 Task: Use Door Open 1 Effect in this video Movie B.mp4
Action: Mouse moved to (317, 126)
Screenshot: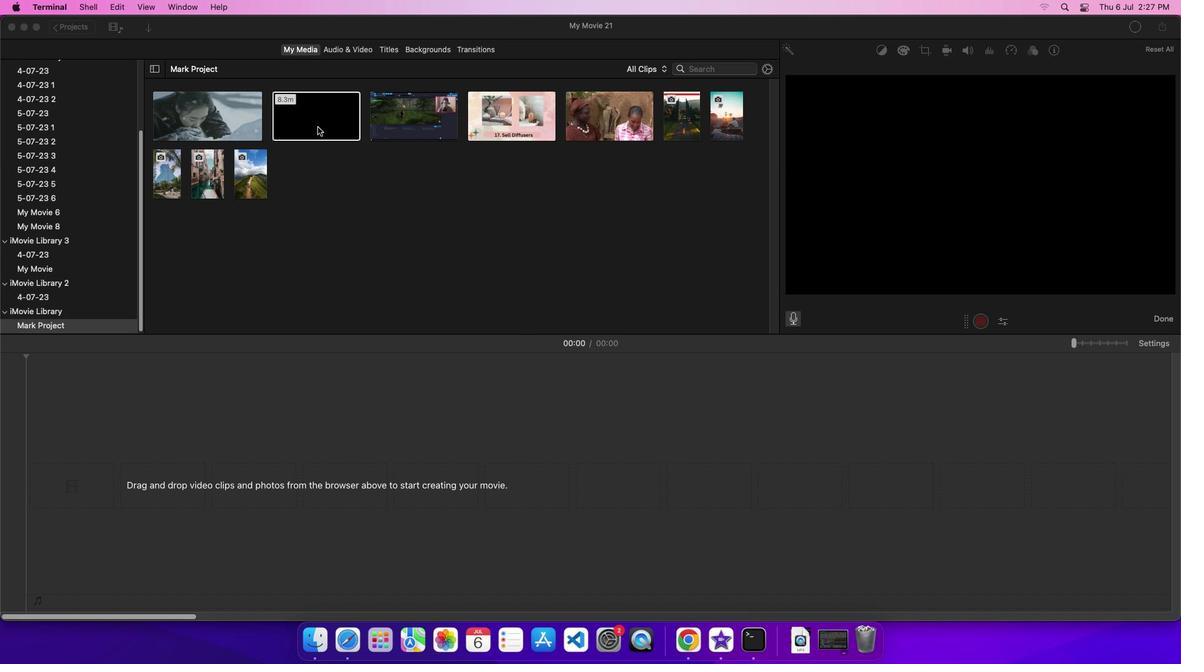 
Action: Mouse pressed left at (317, 126)
Screenshot: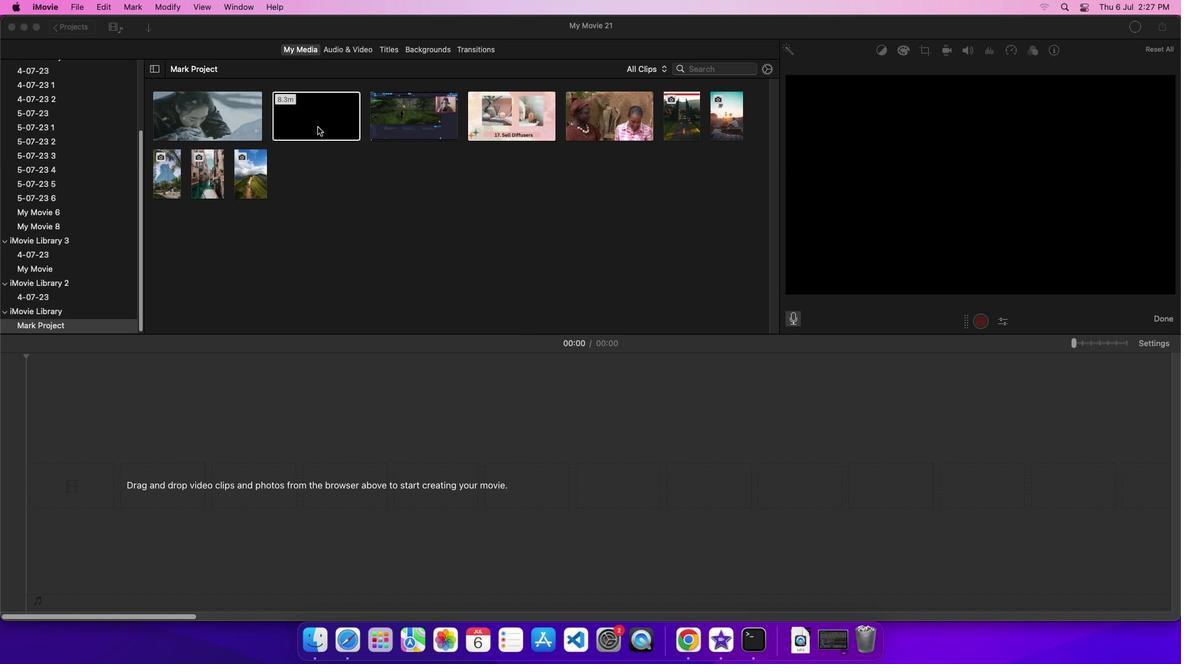 
Action: Mouse moved to (334, 120)
Screenshot: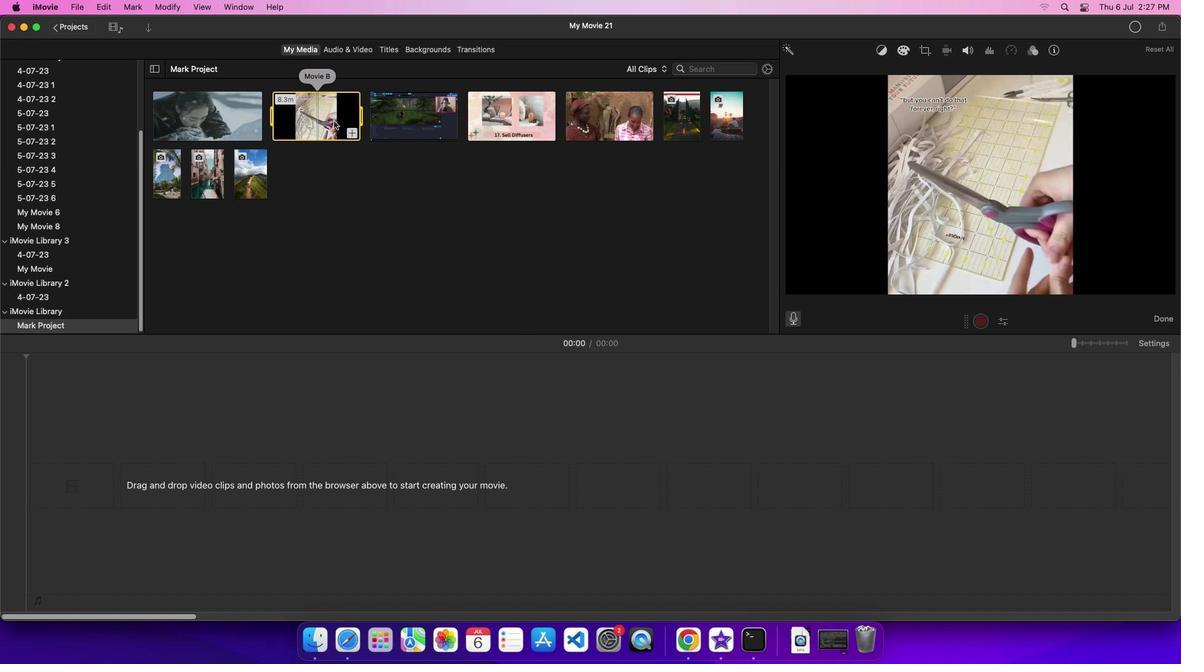 
Action: Mouse pressed left at (334, 120)
Screenshot: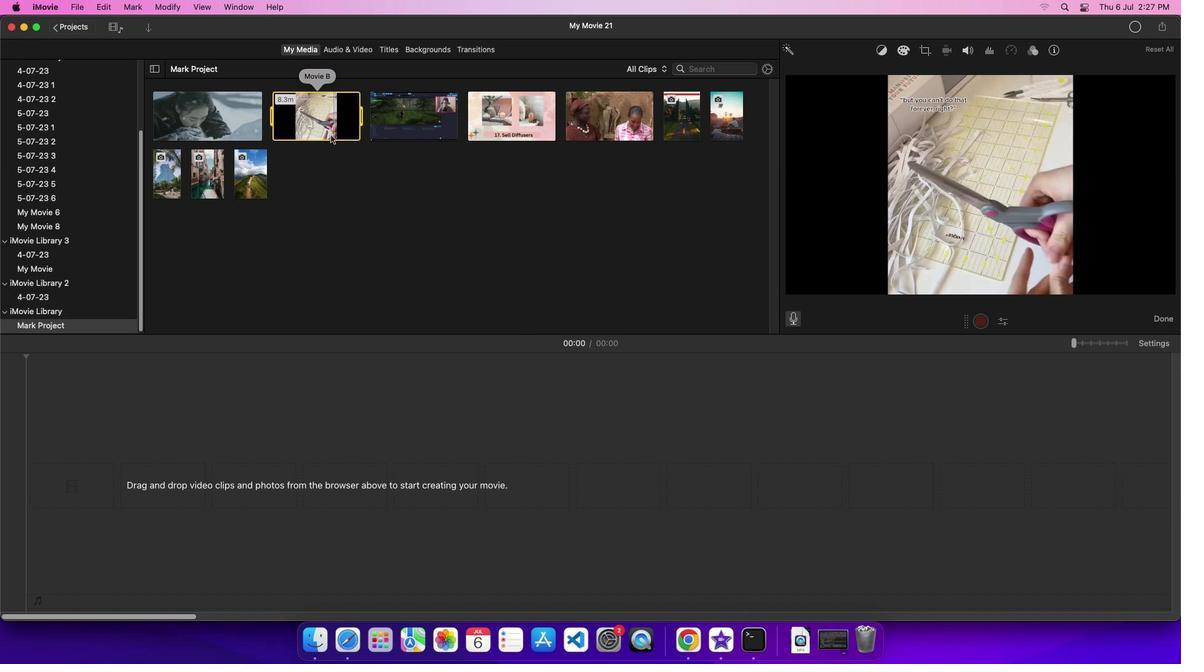 
Action: Mouse moved to (343, 44)
Screenshot: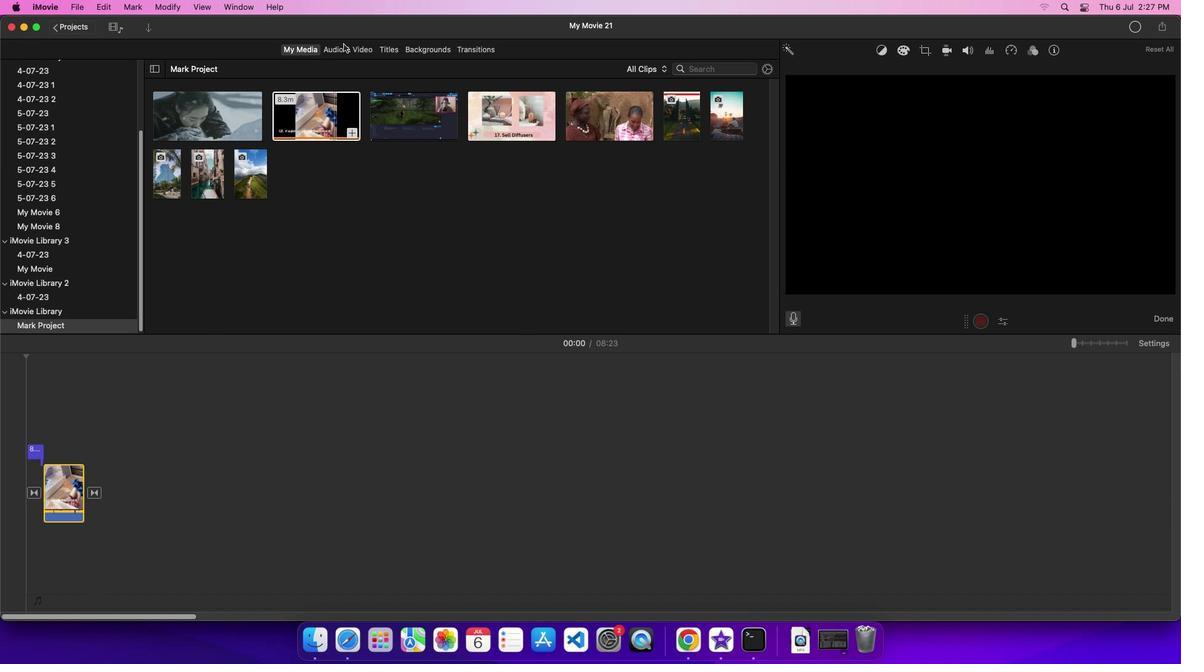 
Action: Mouse pressed left at (343, 44)
Screenshot: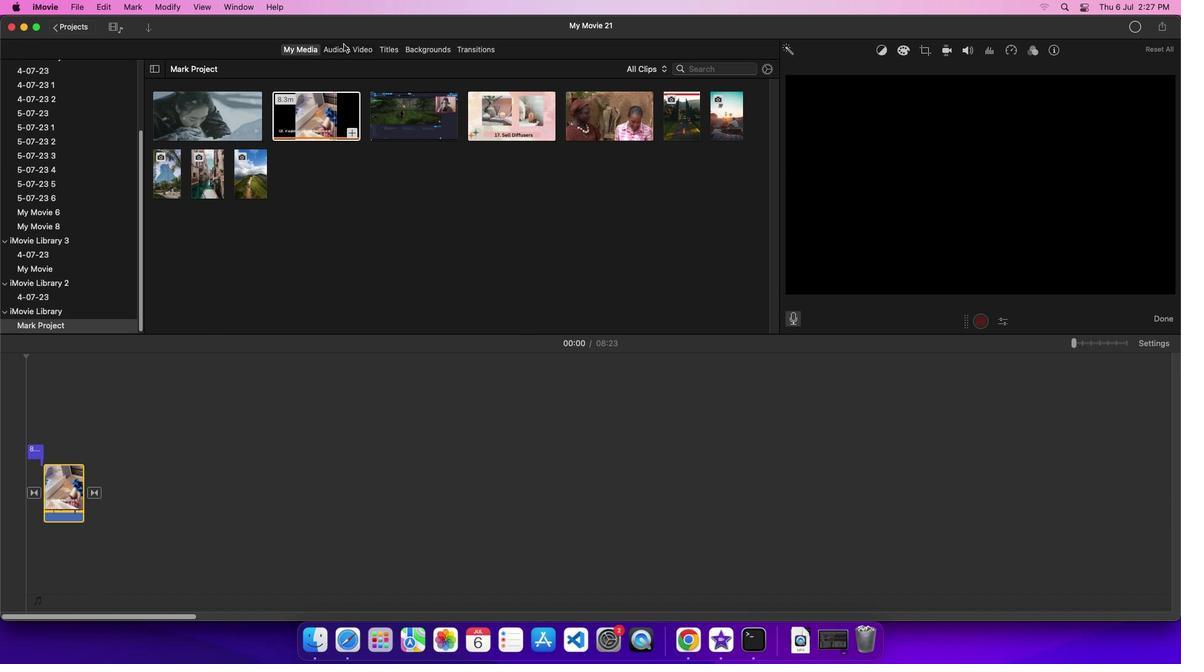 
Action: Mouse moved to (77, 110)
Screenshot: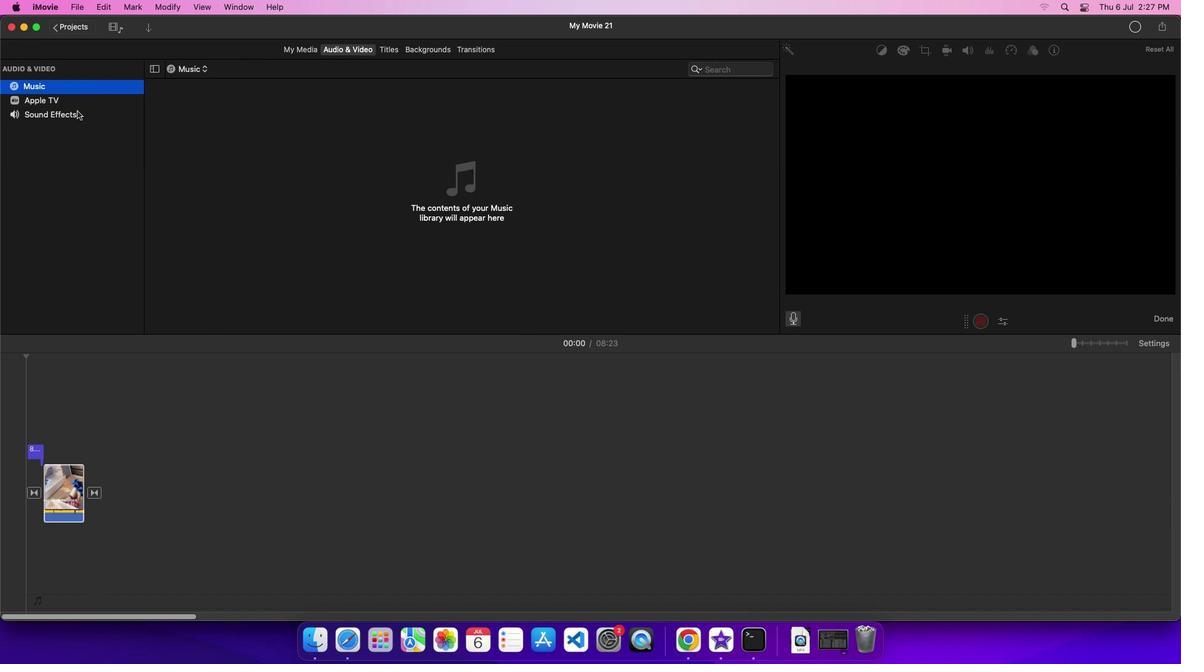 
Action: Mouse pressed left at (77, 110)
Screenshot: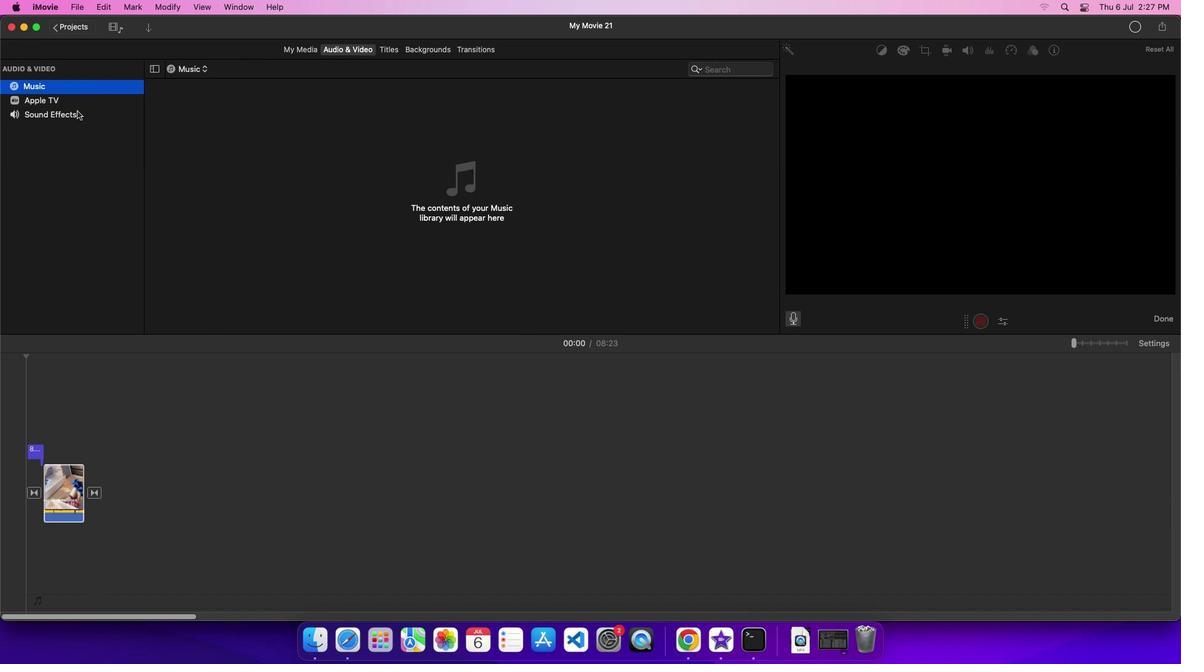 
Action: Mouse moved to (222, 233)
Screenshot: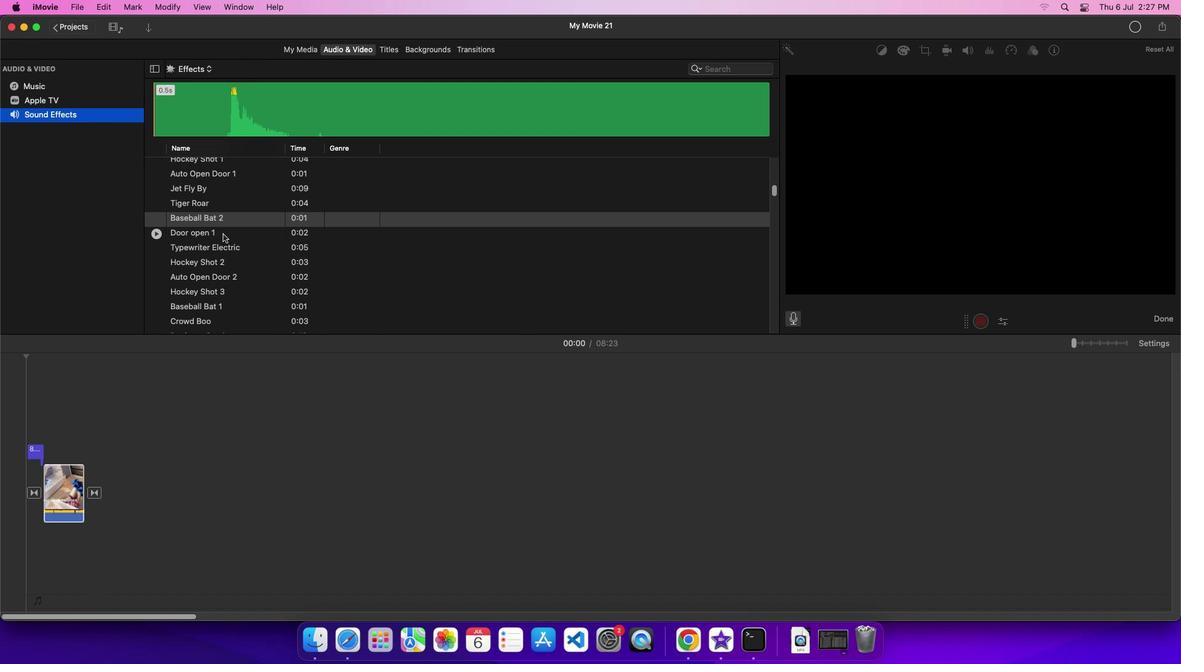 
Action: Mouse pressed left at (222, 233)
Screenshot: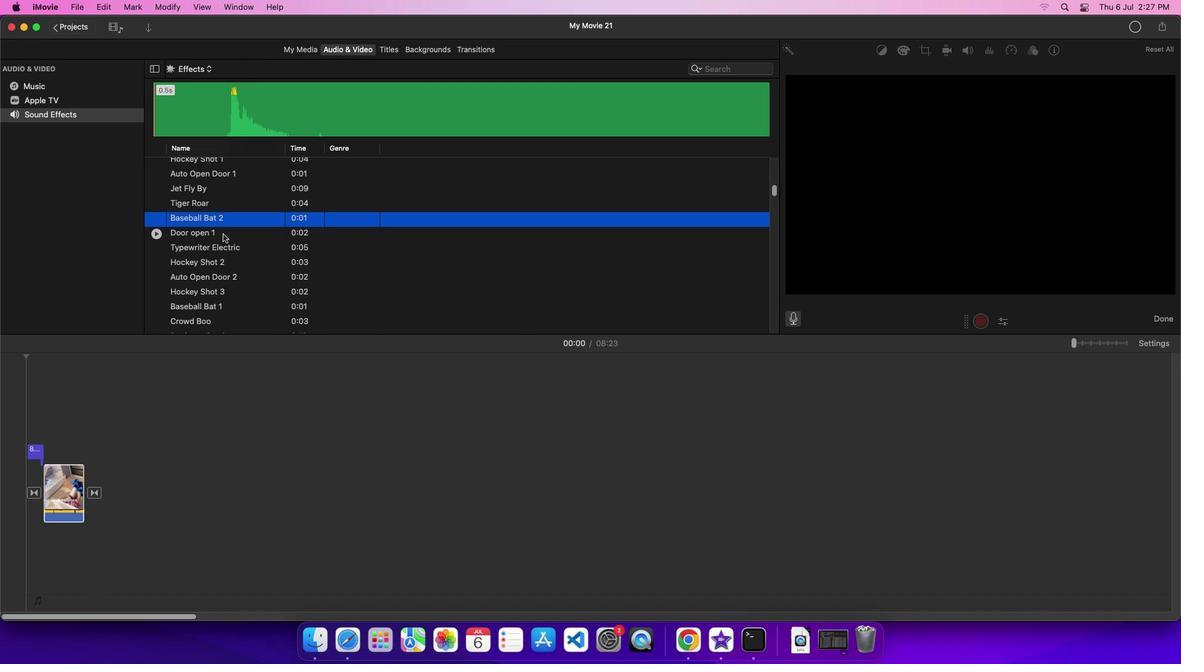 
Action: Mouse moved to (239, 235)
Screenshot: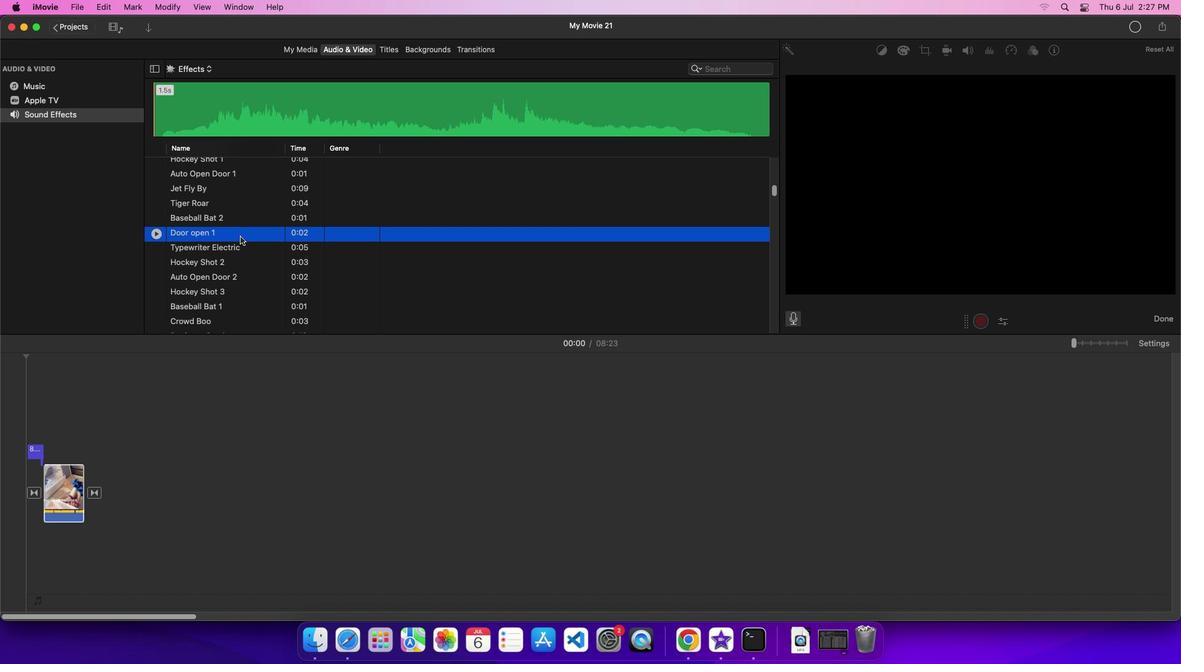 
Action: Mouse pressed left at (239, 235)
Screenshot: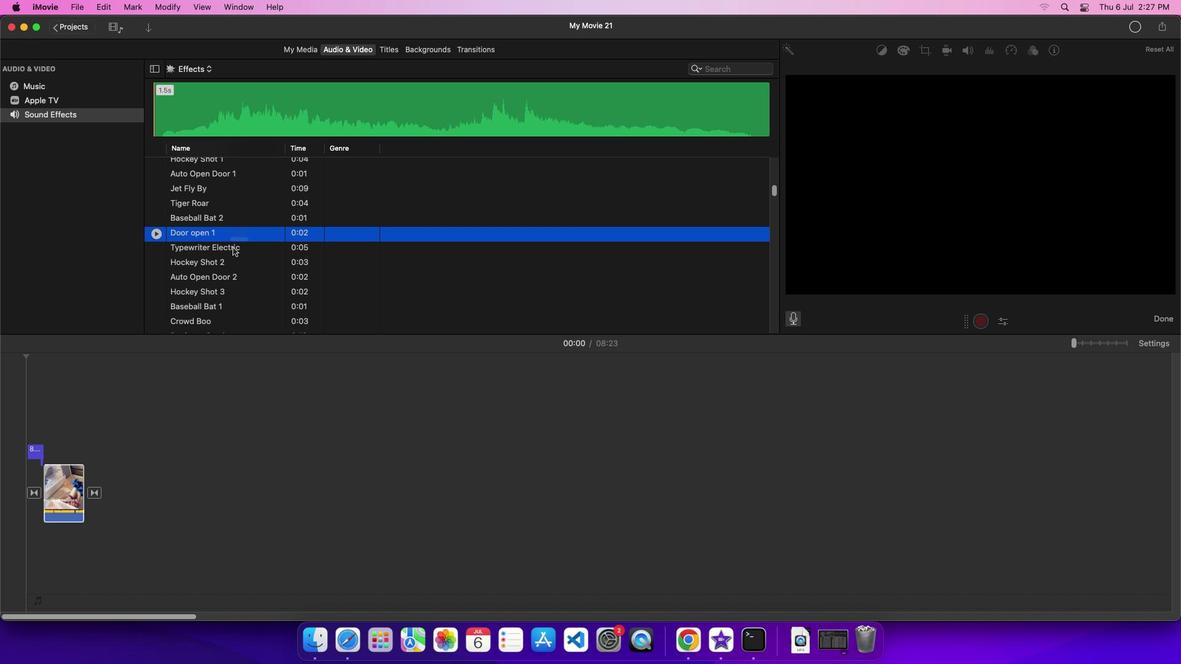 
Action: Mouse moved to (174, 576)
Screenshot: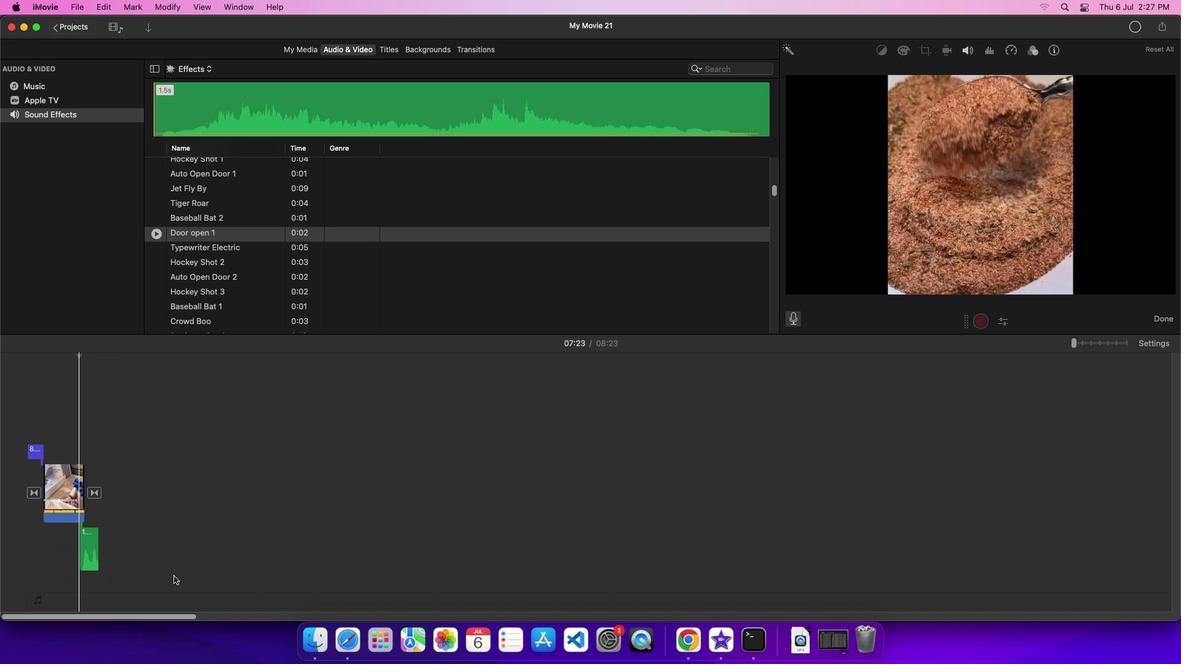 
